 Task: Create a due date automation trigger when advanced on, 2 working days after a card is due add dates with a complete due date is due at 11:00 AM.
Action: Mouse moved to (1088, 85)
Screenshot: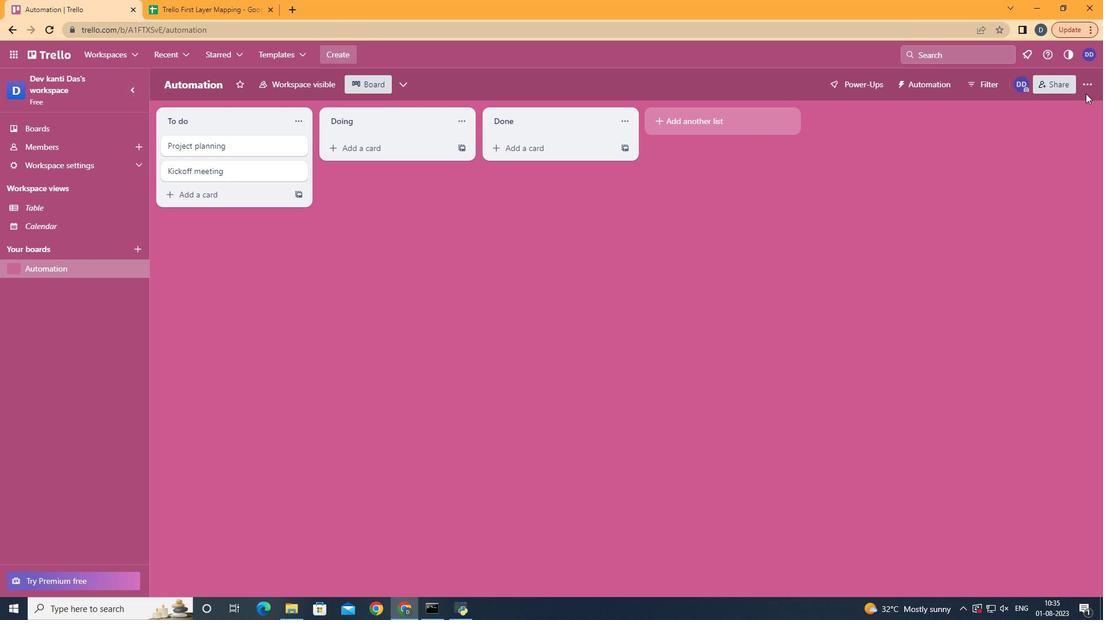 
Action: Mouse pressed left at (1088, 85)
Screenshot: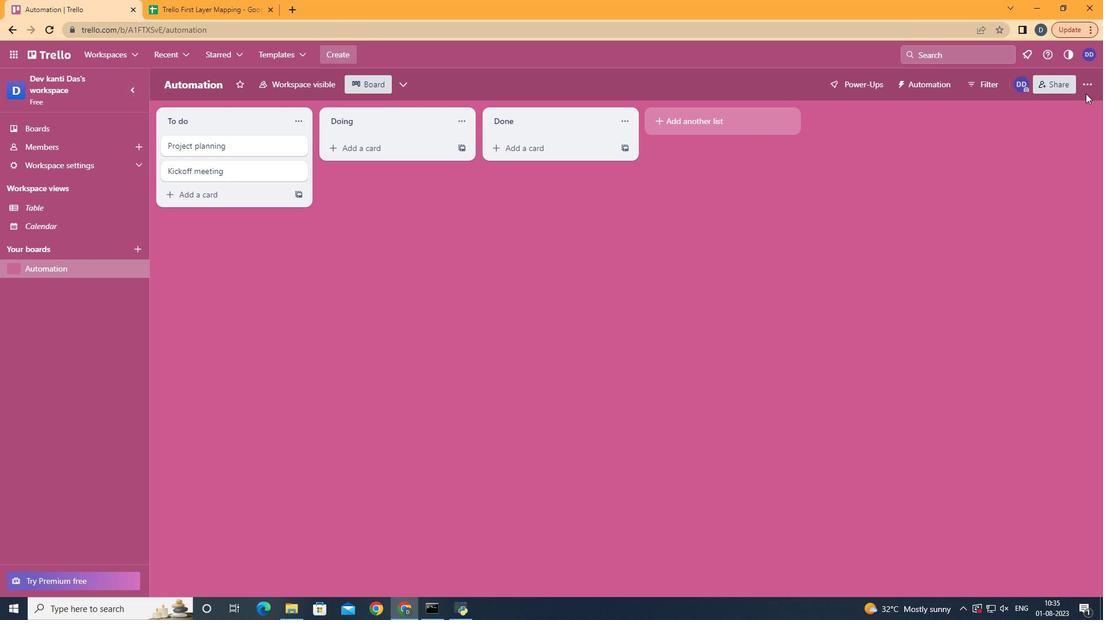 
Action: Mouse moved to (1001, 235)
Screenshot: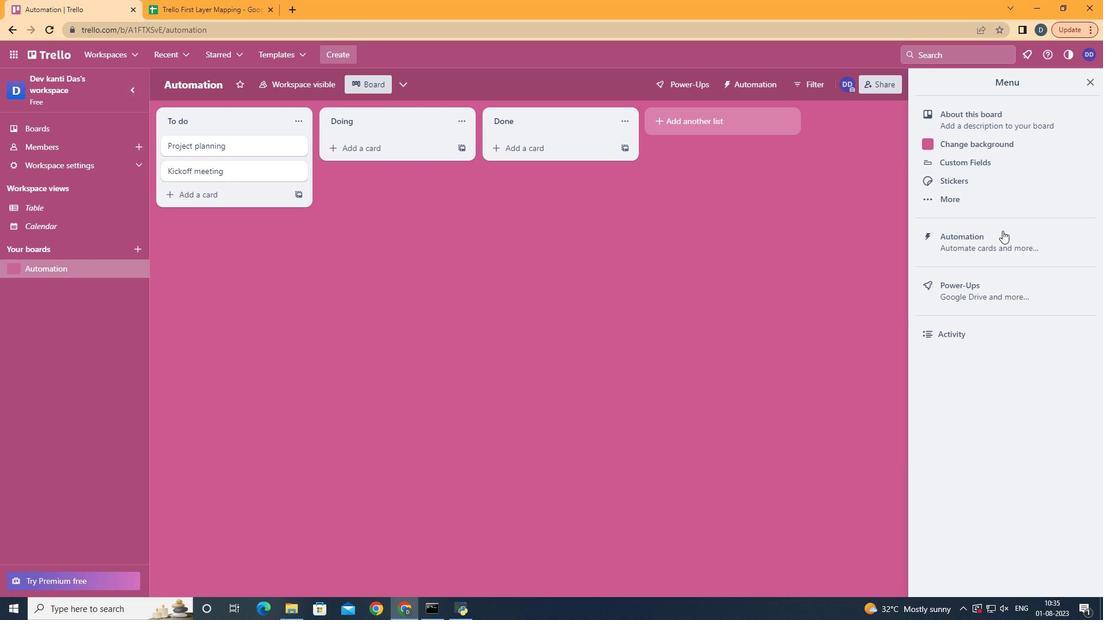 
Action: Mouse pressed left at (1001, 235)
Screenshot: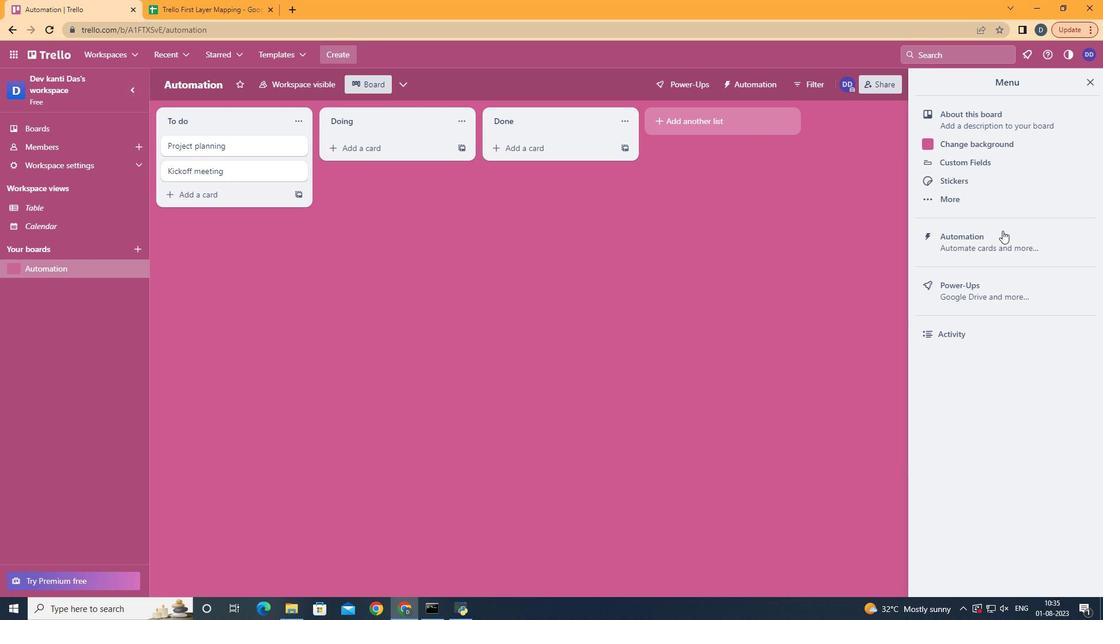
Action: Mouse moved to (204, 228)
Screenshot: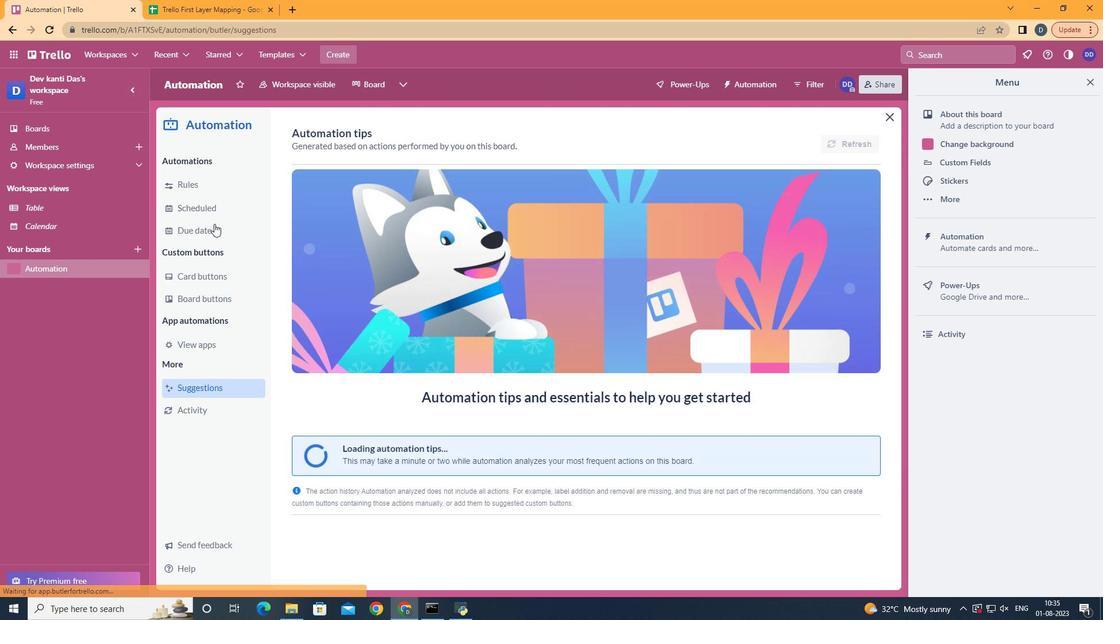 
Action: Mouse pressed left at (204, 228)
Screenshot: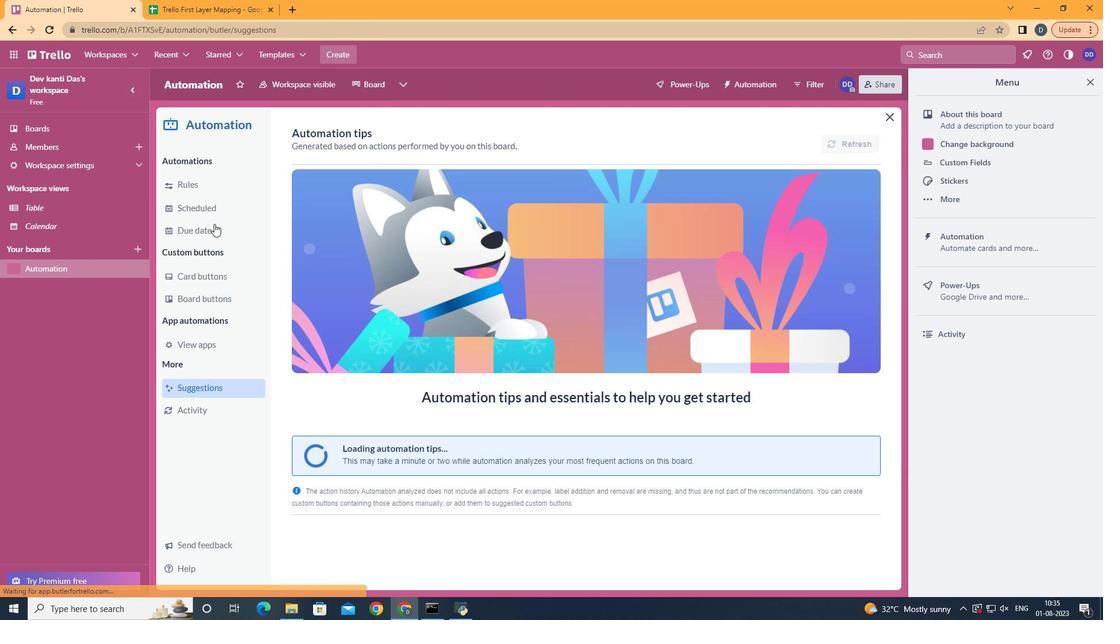 
Action: Mouse moved to (818, 137)
Screenshot: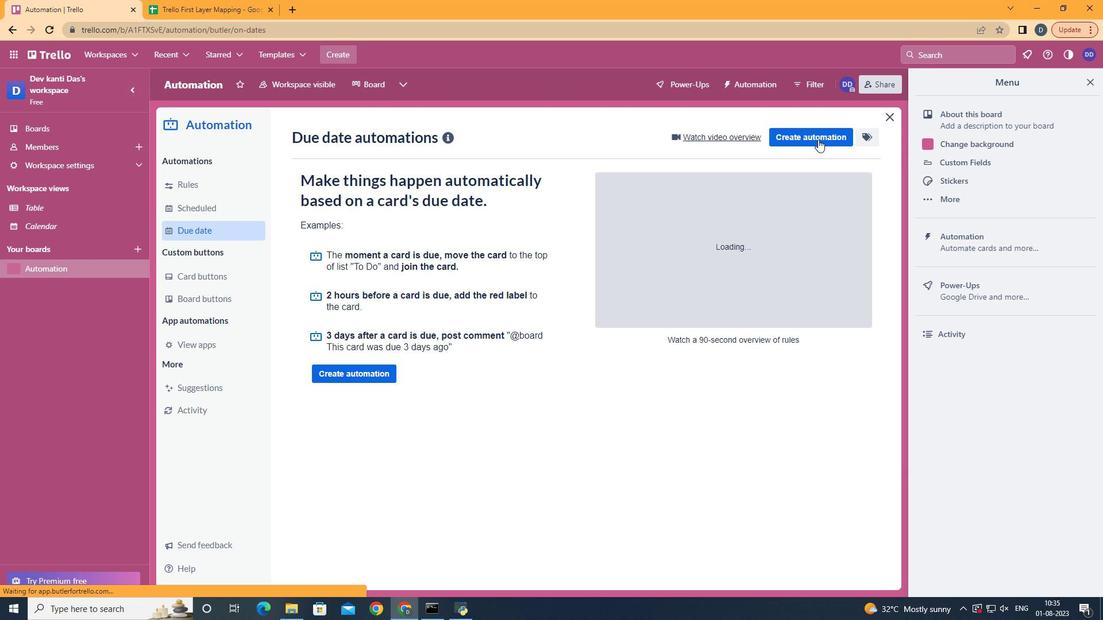 
Action: Mouse pressed left at (818, 137)
Screenshot: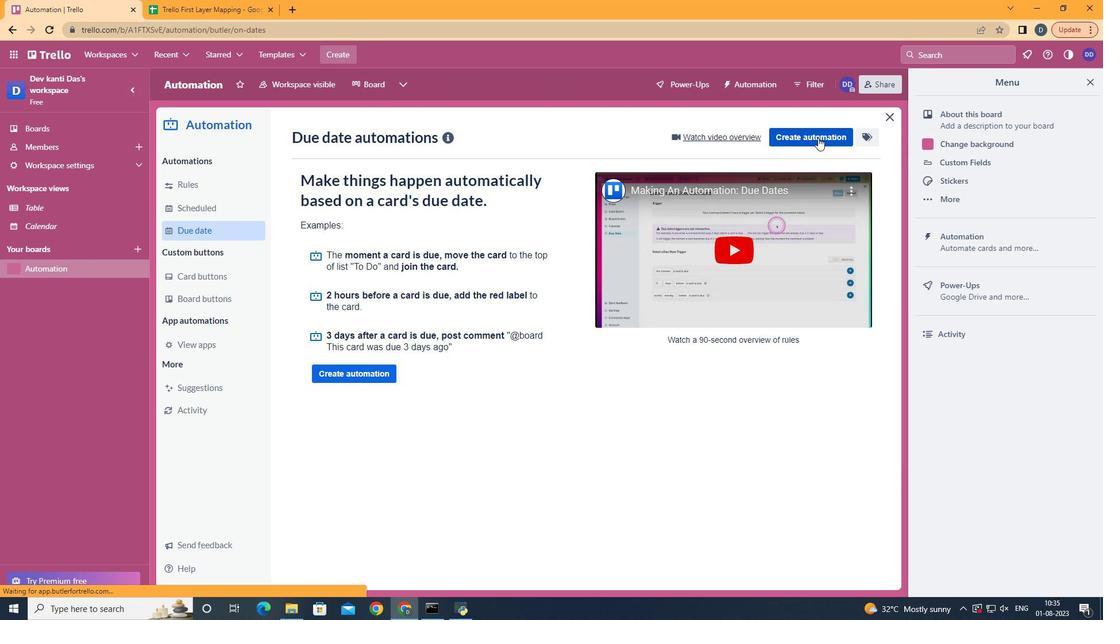 
Action: Mouse moved to (628, 251)
Screenshot: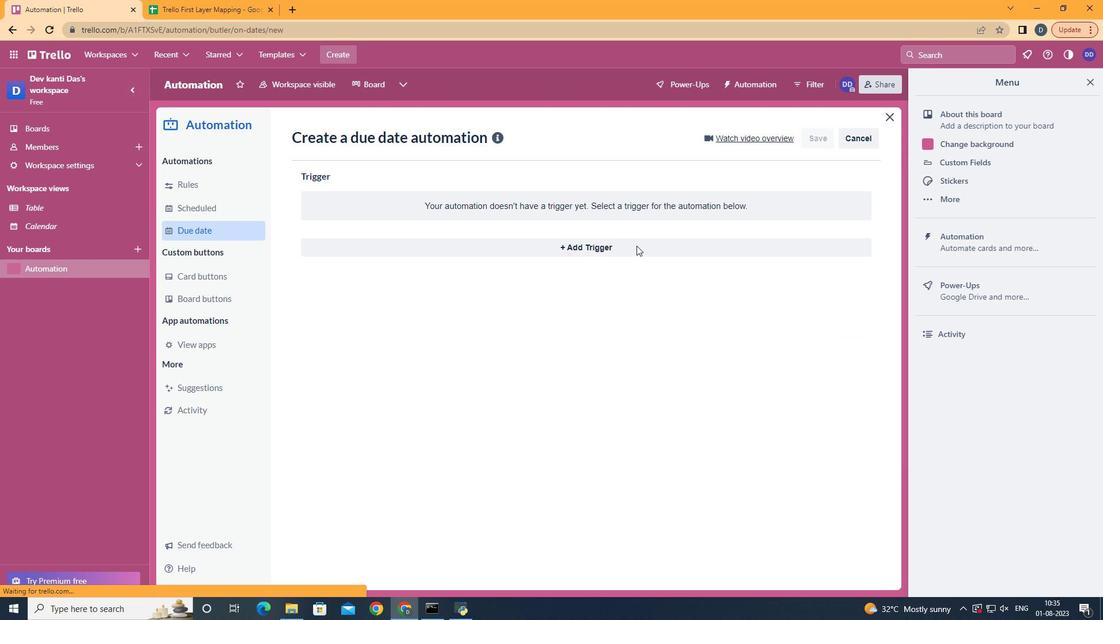 
Action: Mouse pressed left at (628, 251)
Screenshot: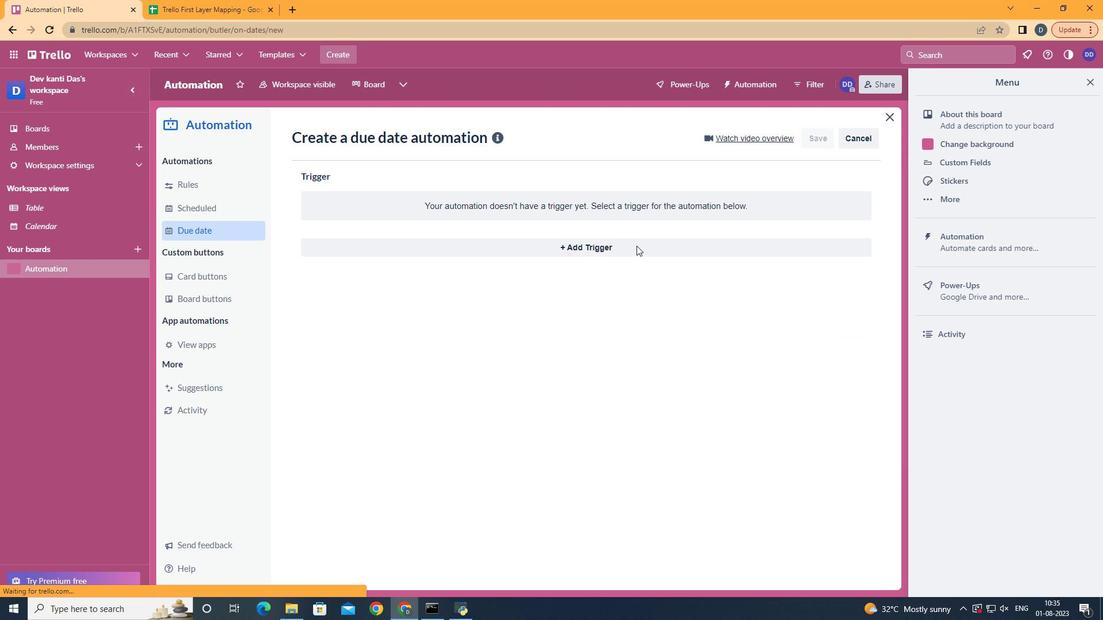 
Action: Mouse moved to (368, 466)
Screenshot: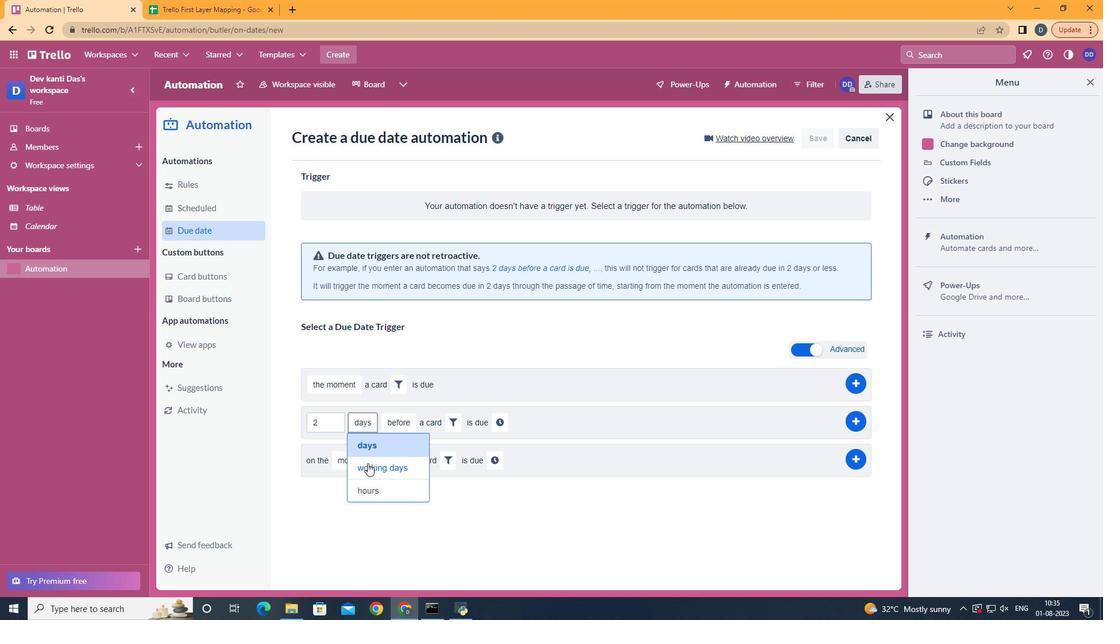 
Action: Mouse pressed left at (368, 466)
Screenshot: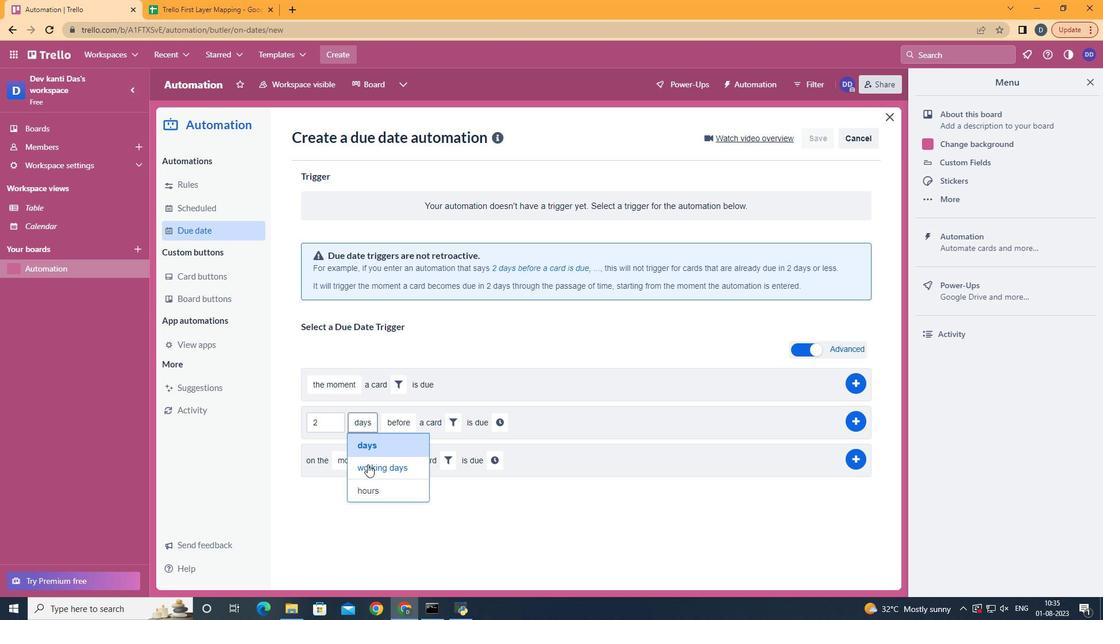 
Action: Mouse moved to (427, 470)
Screenshot: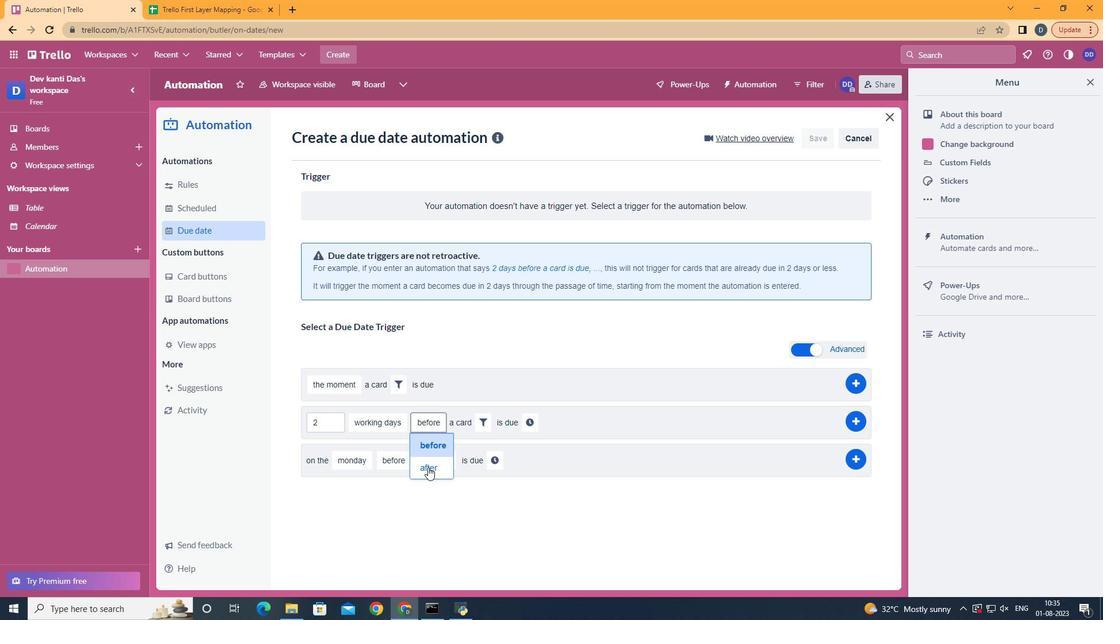 
Action: Mouse pressed left at (427, 470)
Screenshot: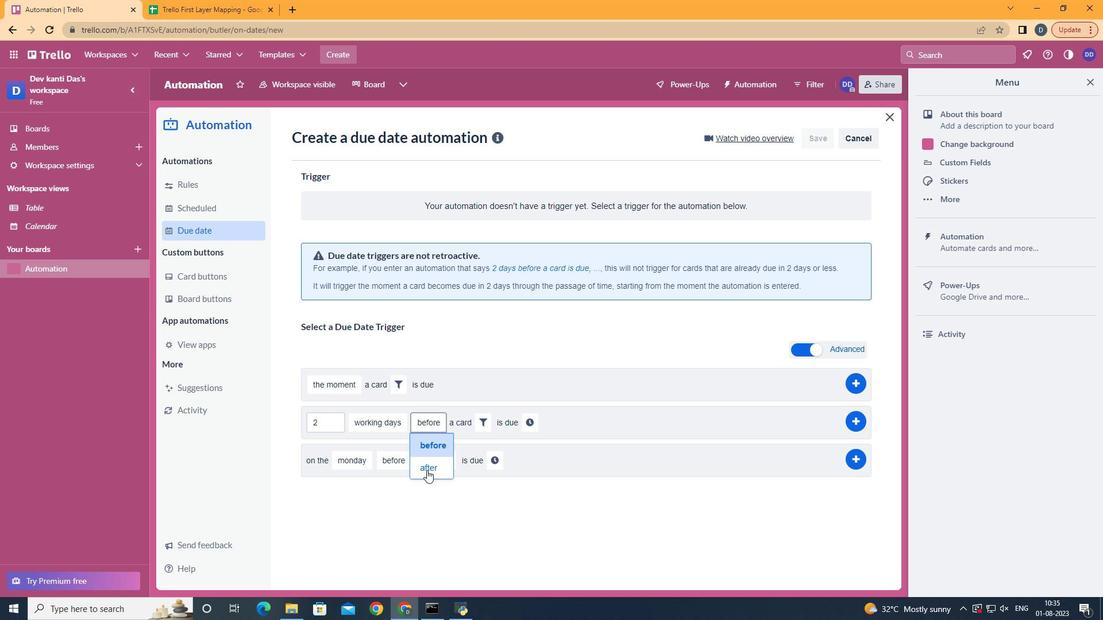 
Action: Mouse moved to (476, 420)
Screenshot: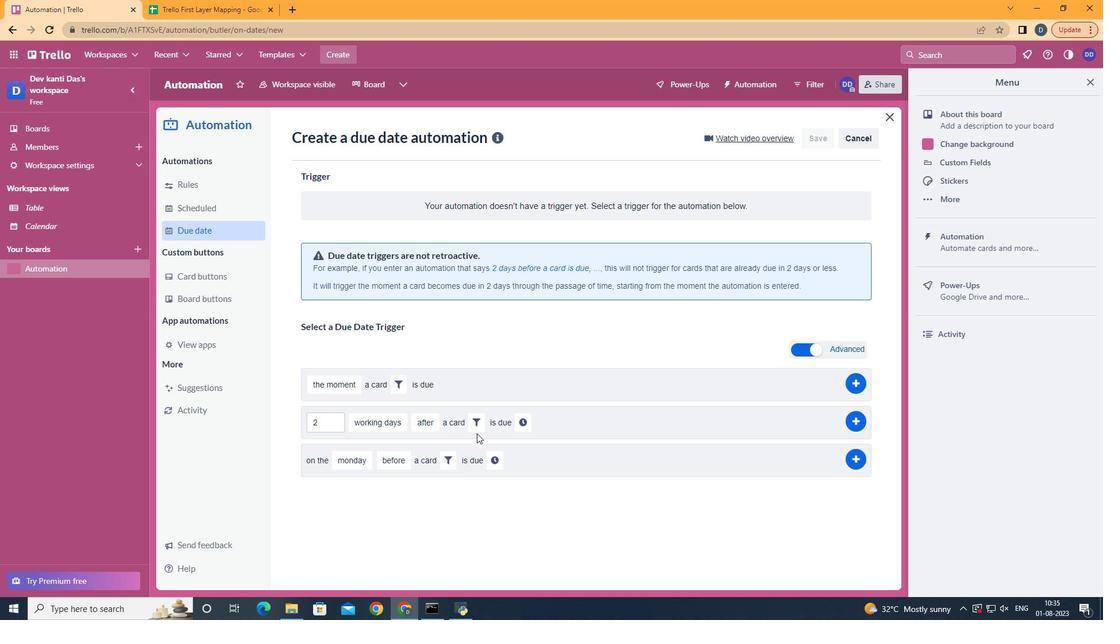 
Action: Mouse pressed left at (476, 420)
Screenshot: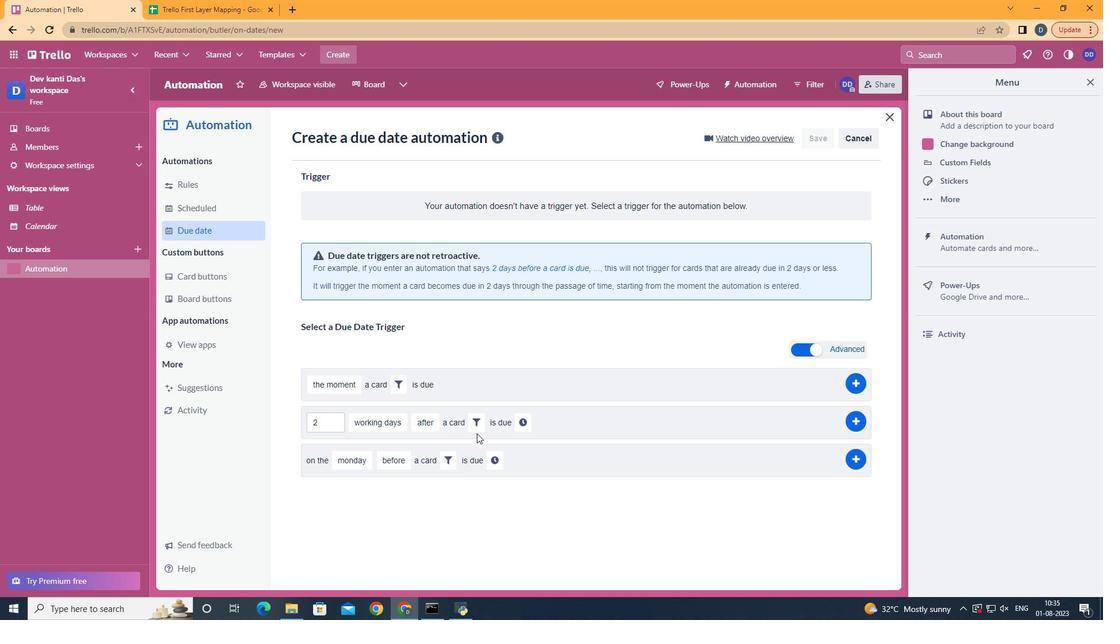 
Action: Mouse moved to (539, 459)
Screenshot: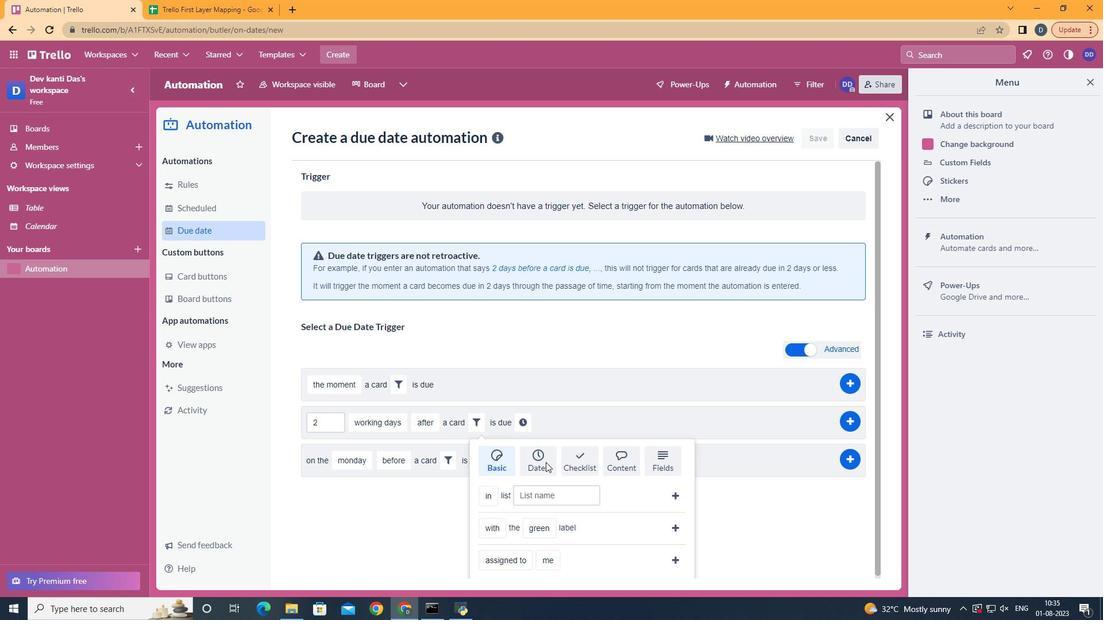 
Action: Mouse pressed left at (539, 459)
Screenshot: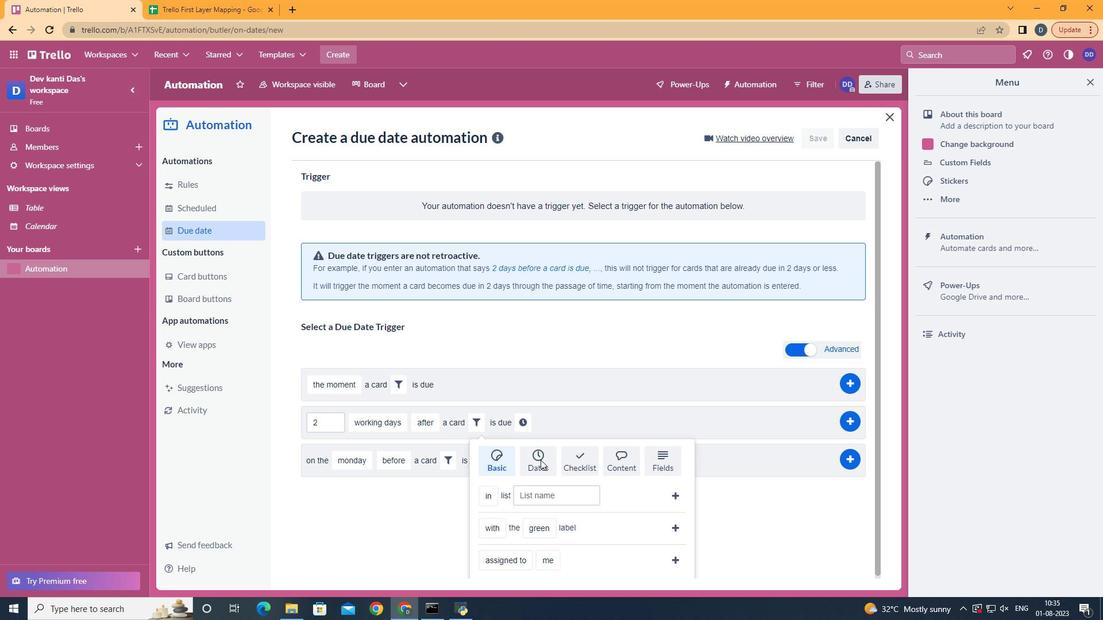 
Action: Mouse moved to (494, 520)
Screenshot: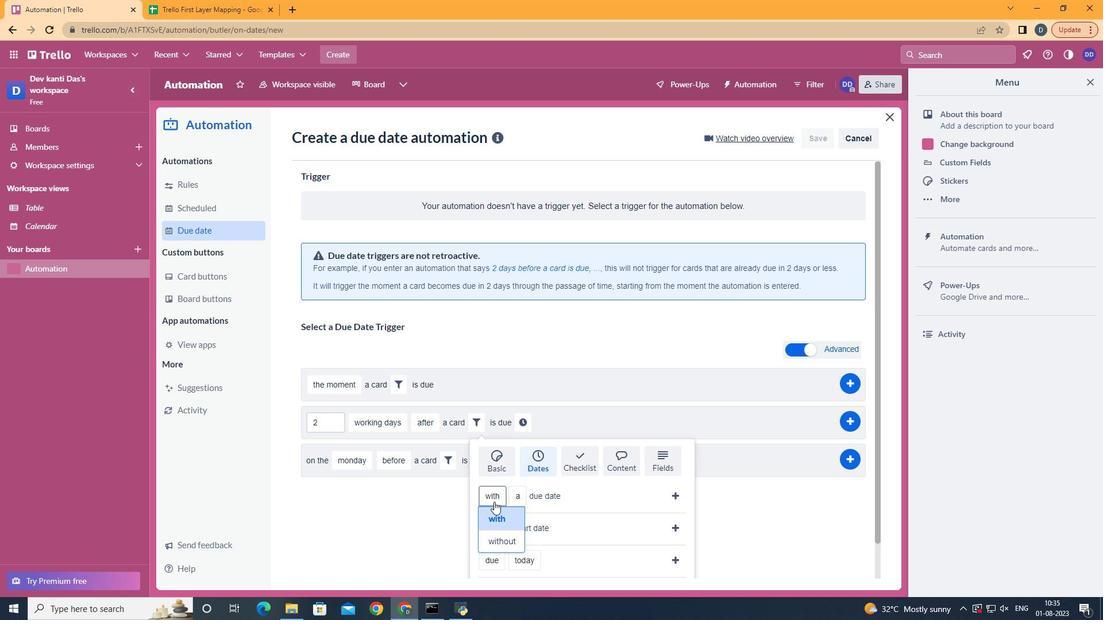 
Action: Mouse pressed left at (494, 520)
Screenshot: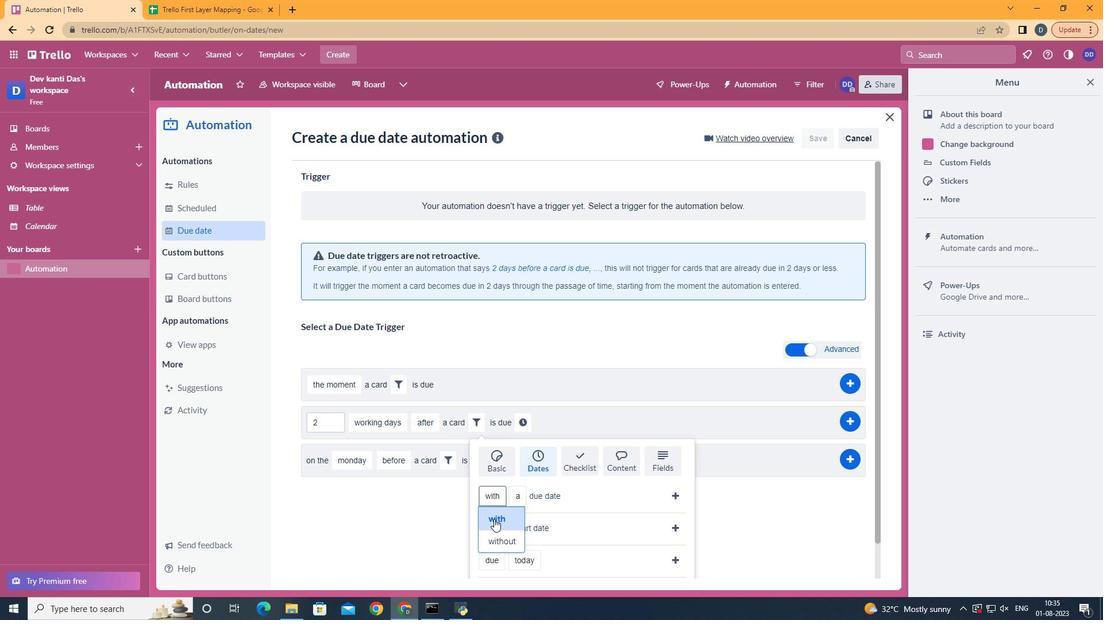 
Action: Mouse moved to (539, 430)
Screenshot: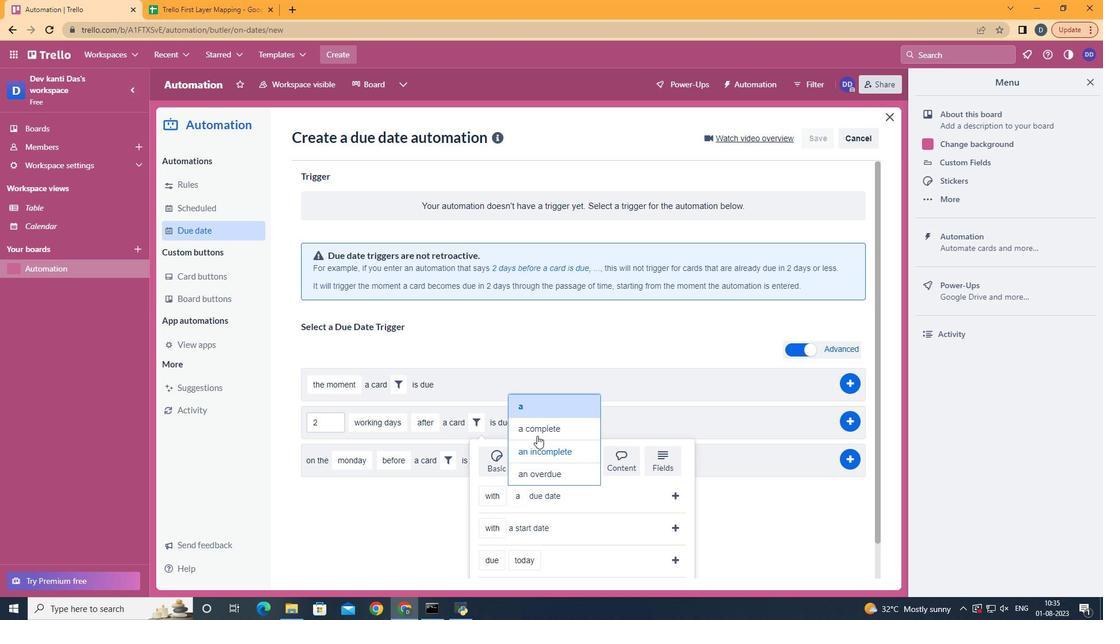 
Action: Mouse pressed left at (539, 430)
Screenshot: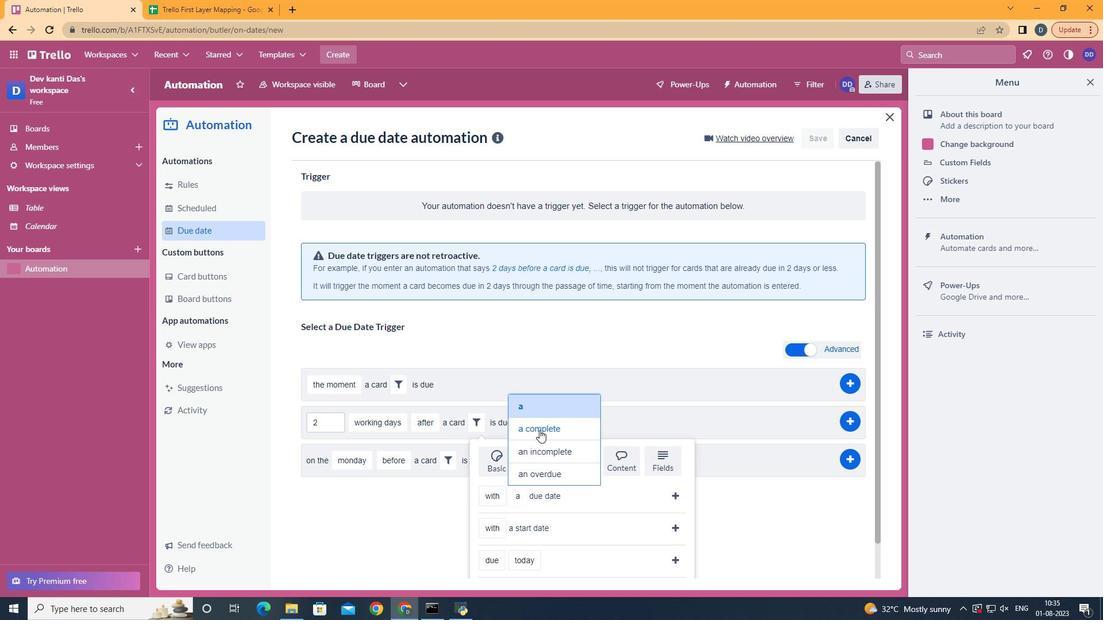 
Action: Mouse moved to (667, 496)
Screenshot: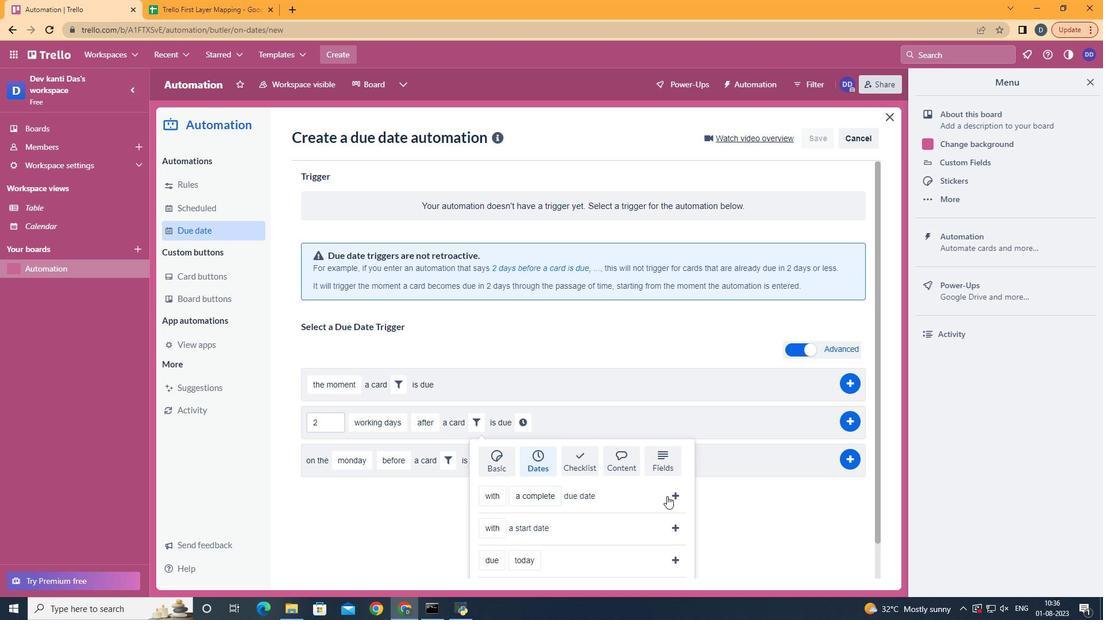 
Action: Mouse pressed left at (667, 496)
Screenshot: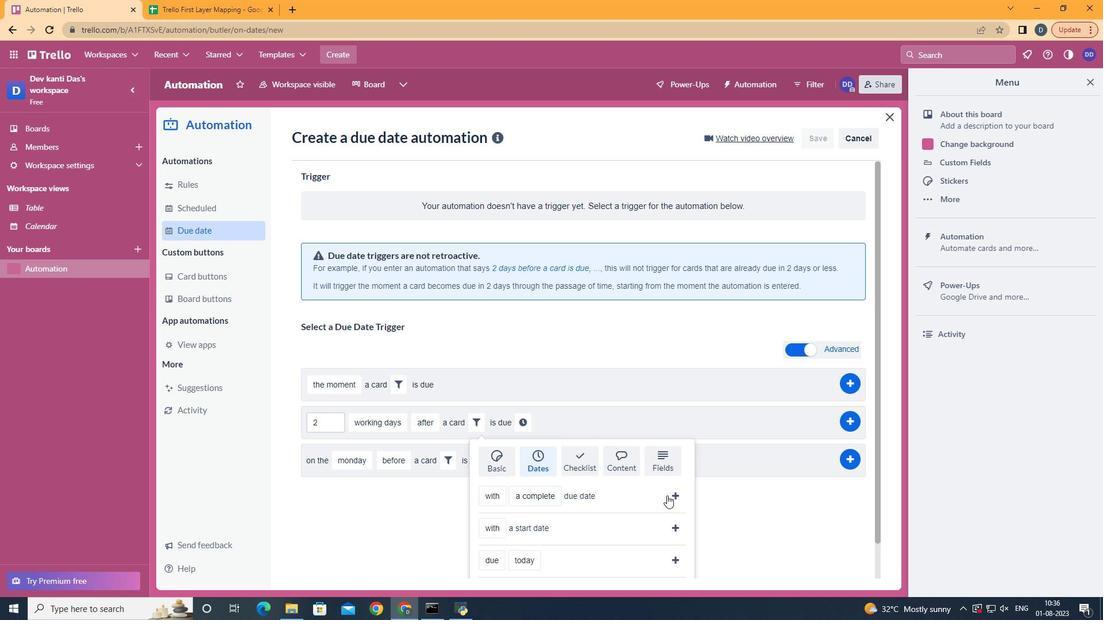 
Action: Mouse moved to (632, 427)
Screenshot: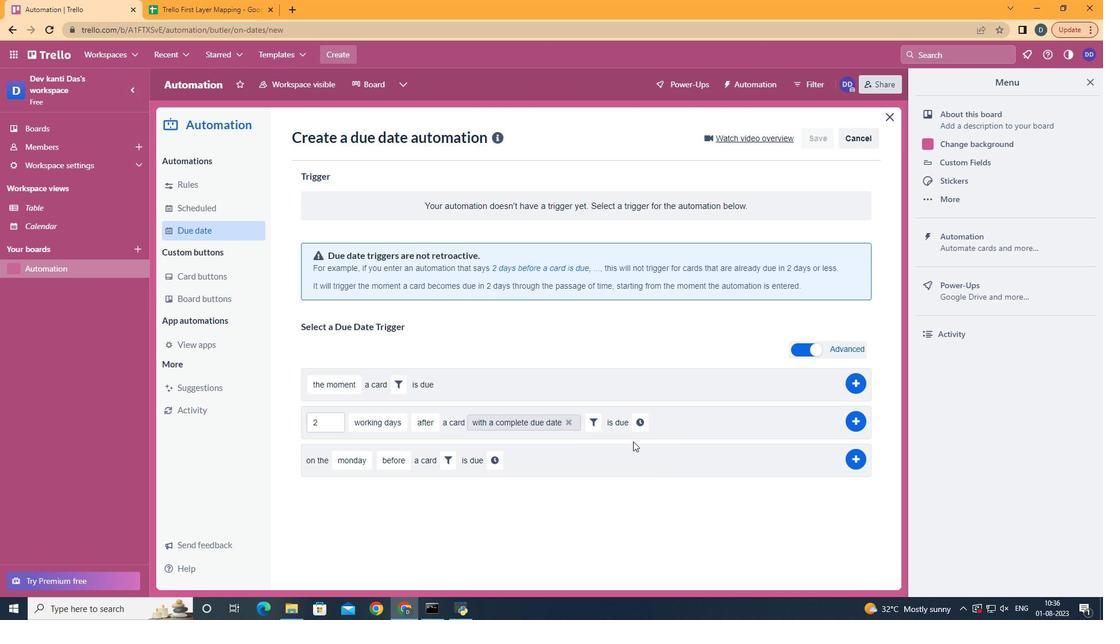 
Action: Mouse pressed left at (632, 427)
Screenshot: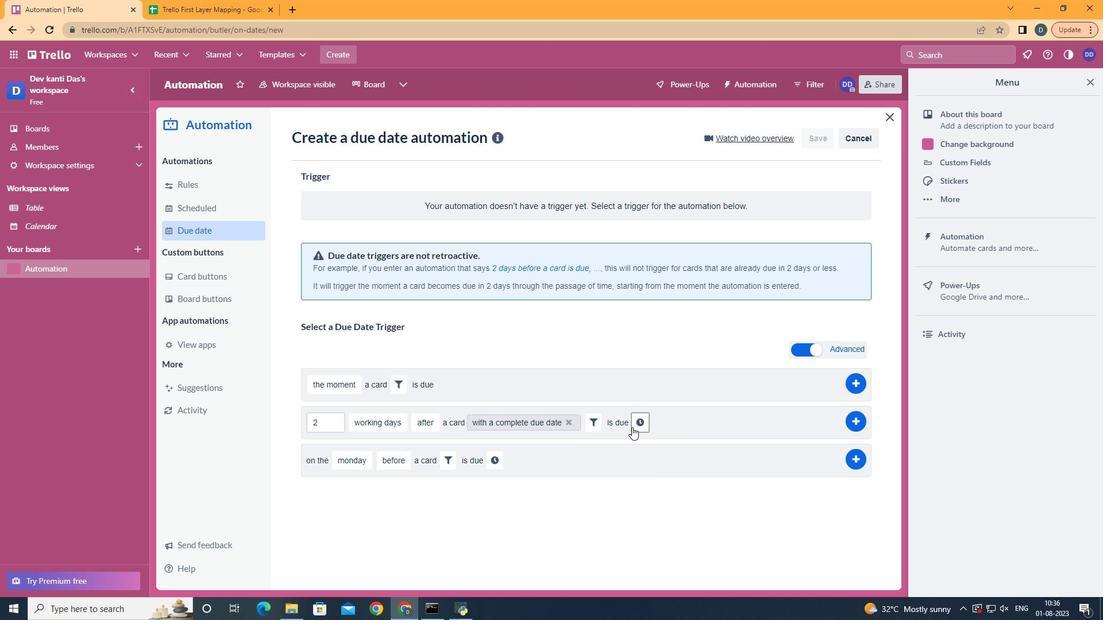 
Action: Mouse moved to (667, 427)
Screenshot: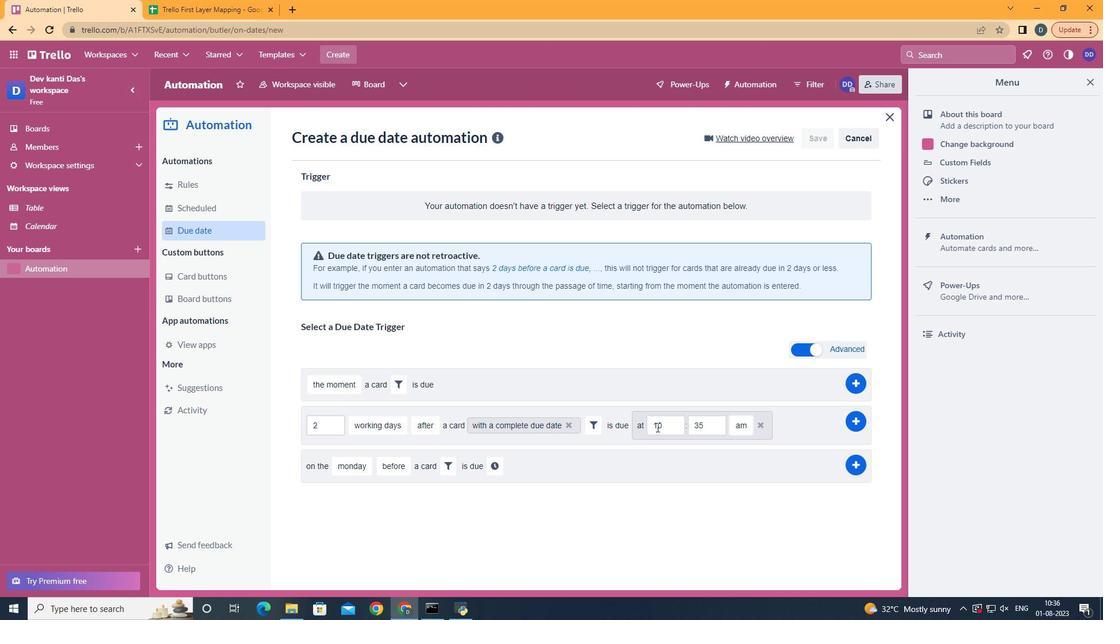 
Action: Mouse pressed left at (667, 427)
Screenshot: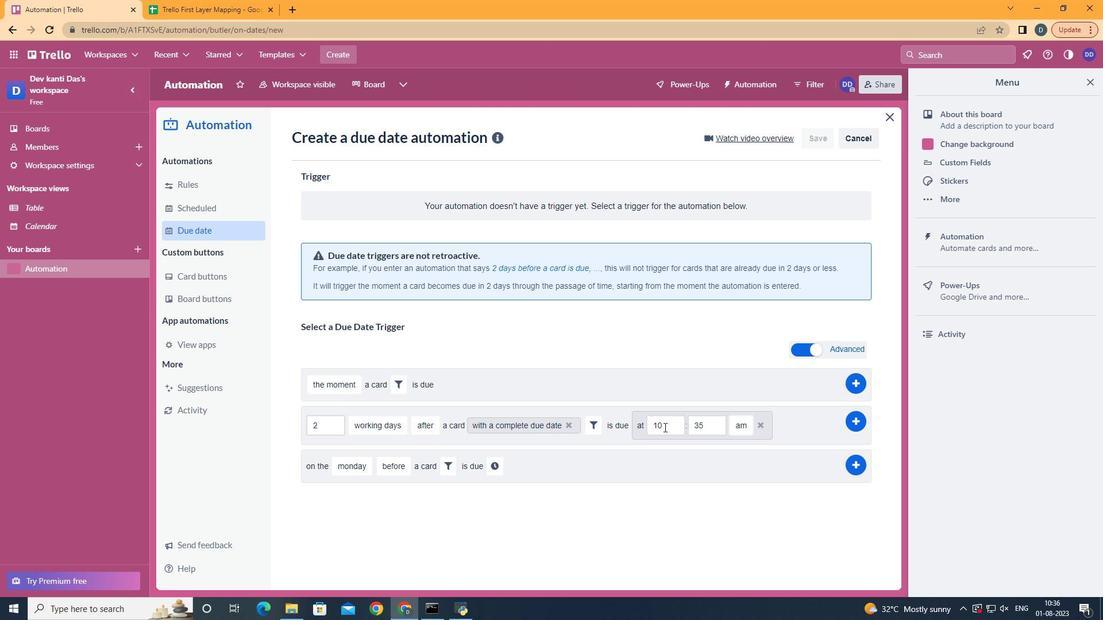 
Action: Mouse moved to (667, 426)
Screenshot: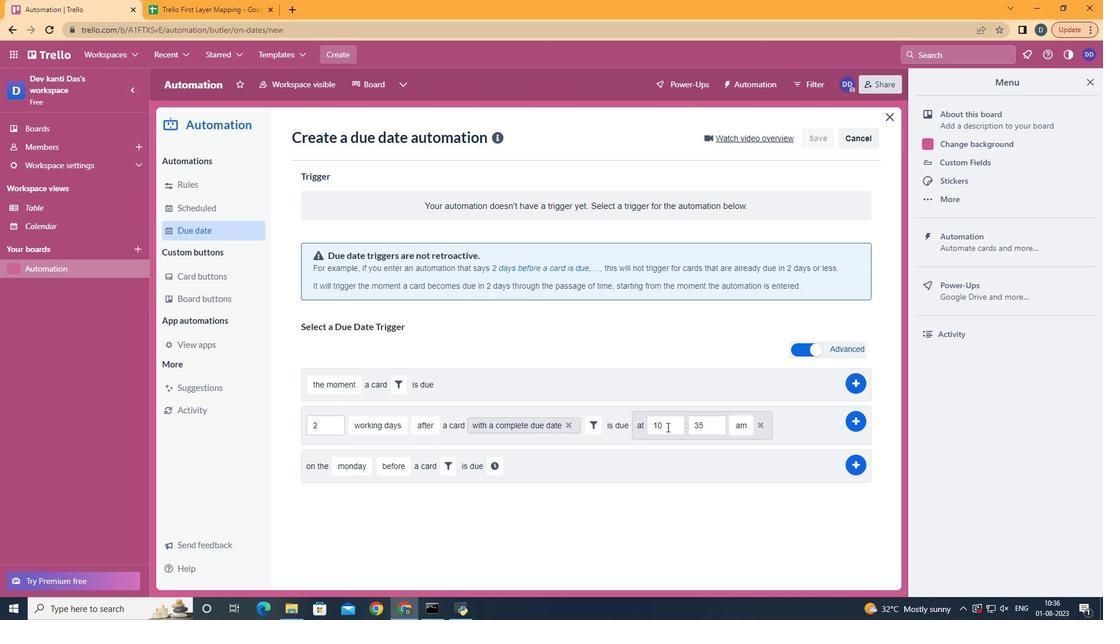 
Action: Key pressed <Key.backspace>1
Screenshot: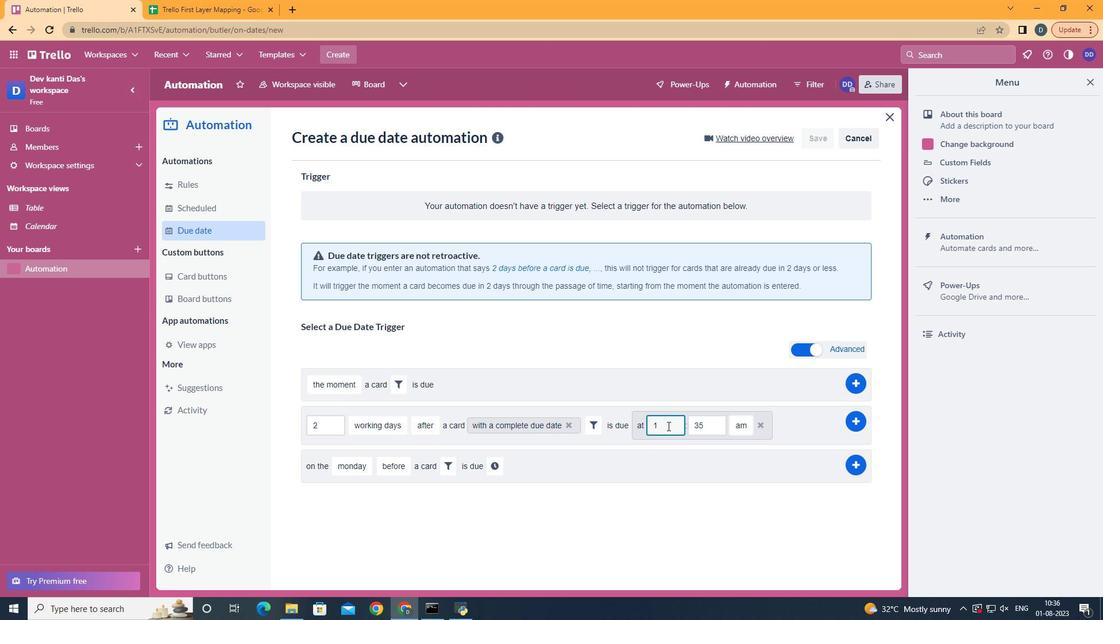 
Action: Mouse moved to (708, 425)
Screenshot: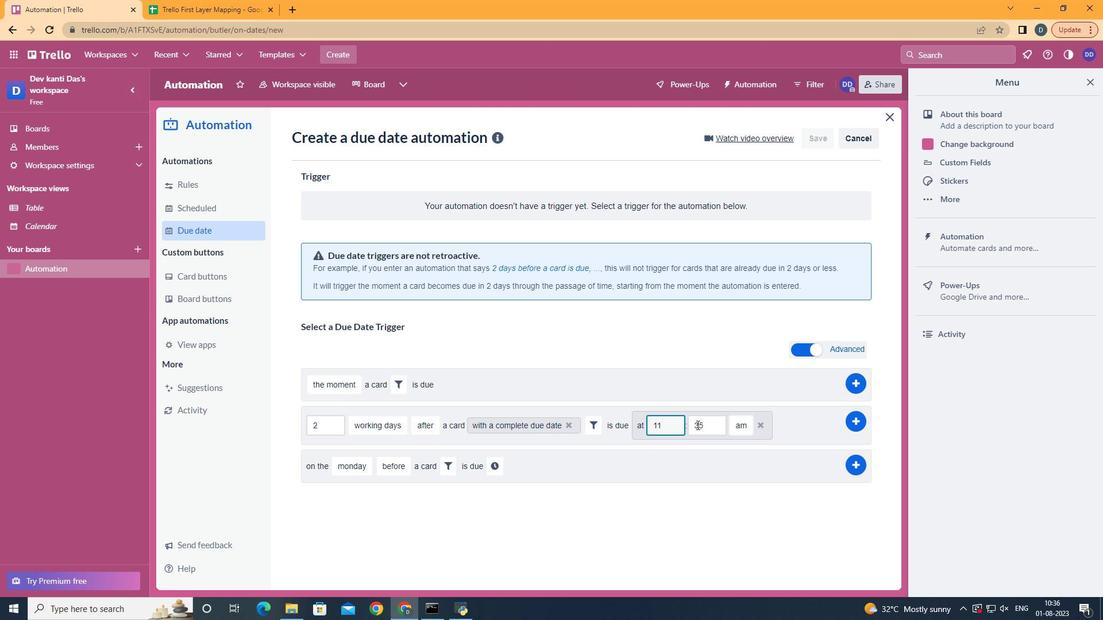 
Action: Mouse pressed left at (708, 425)
Screenshot: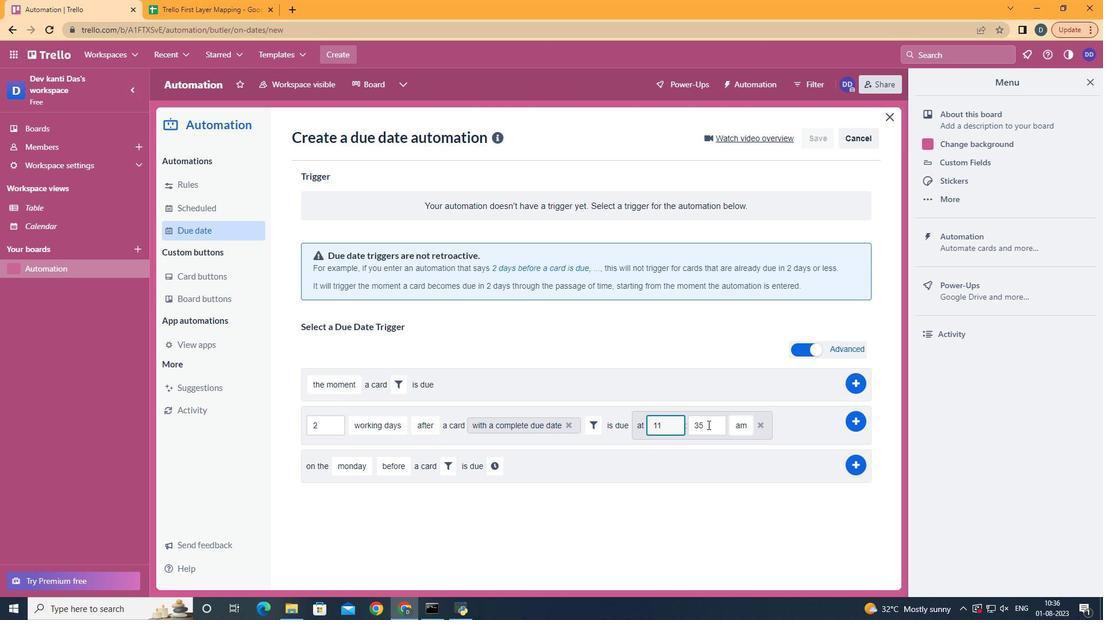 
Action: Key pressed <Key.backspace><Key.backspace>00
Screenshot: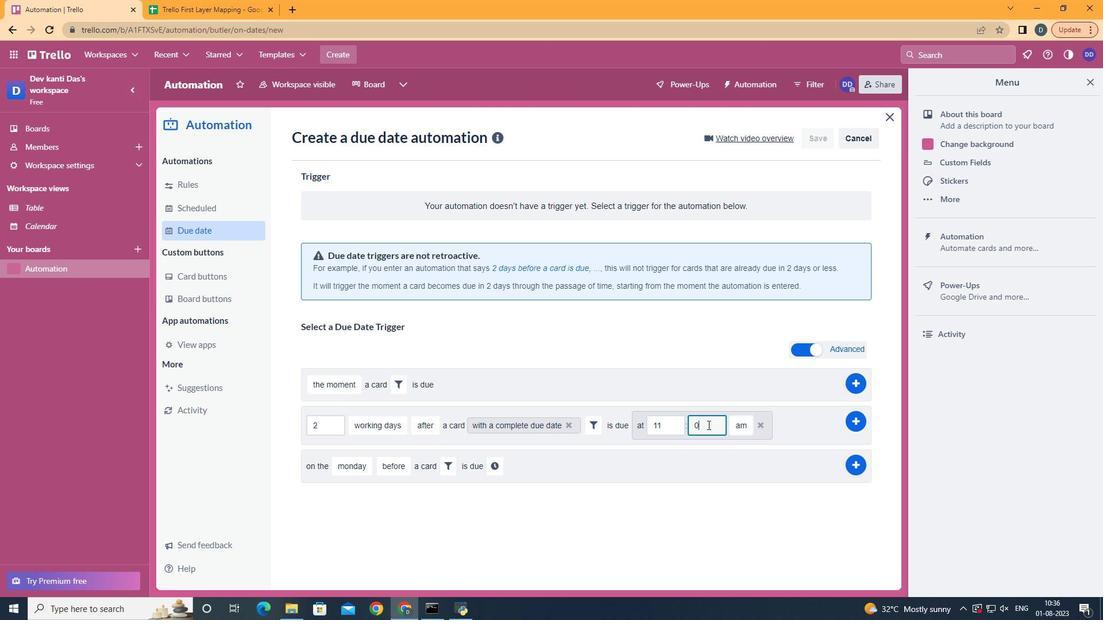 
Action: Mouse moved to (859, 419)
Screenshot: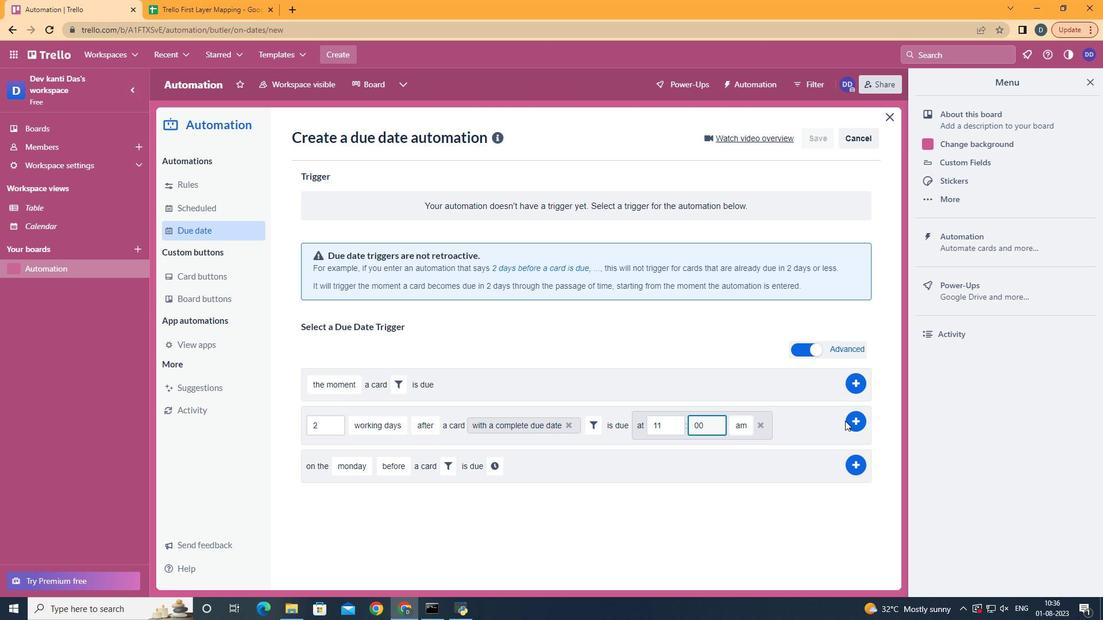 
Action: Mouse pressed left at (859, 419)
Screenshot: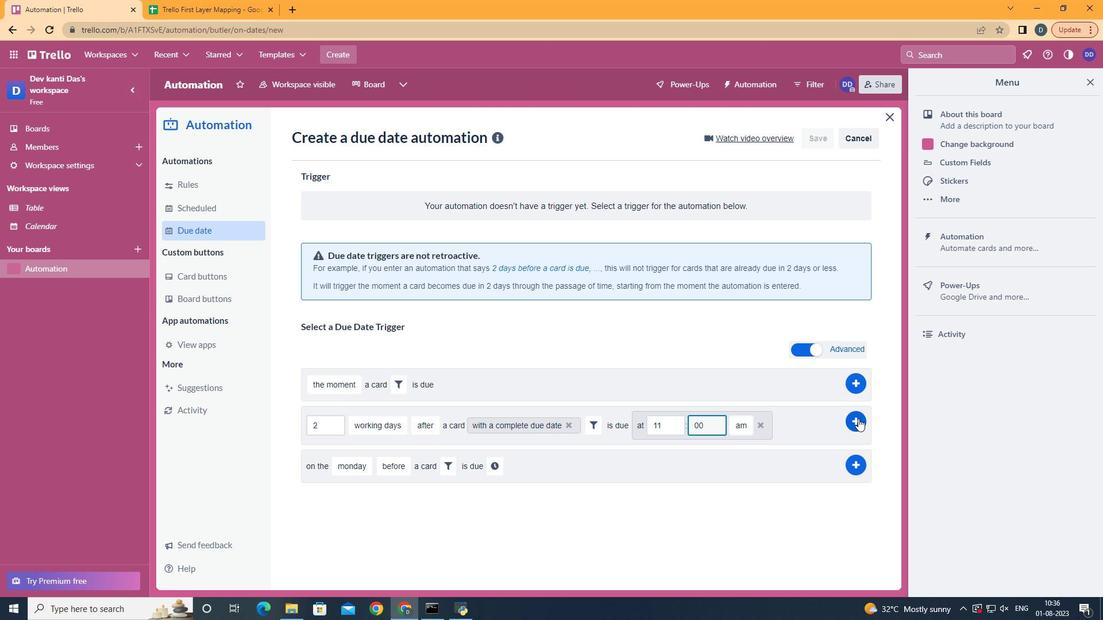 
Action: Mouse moved to (481, 281)
Screenshot: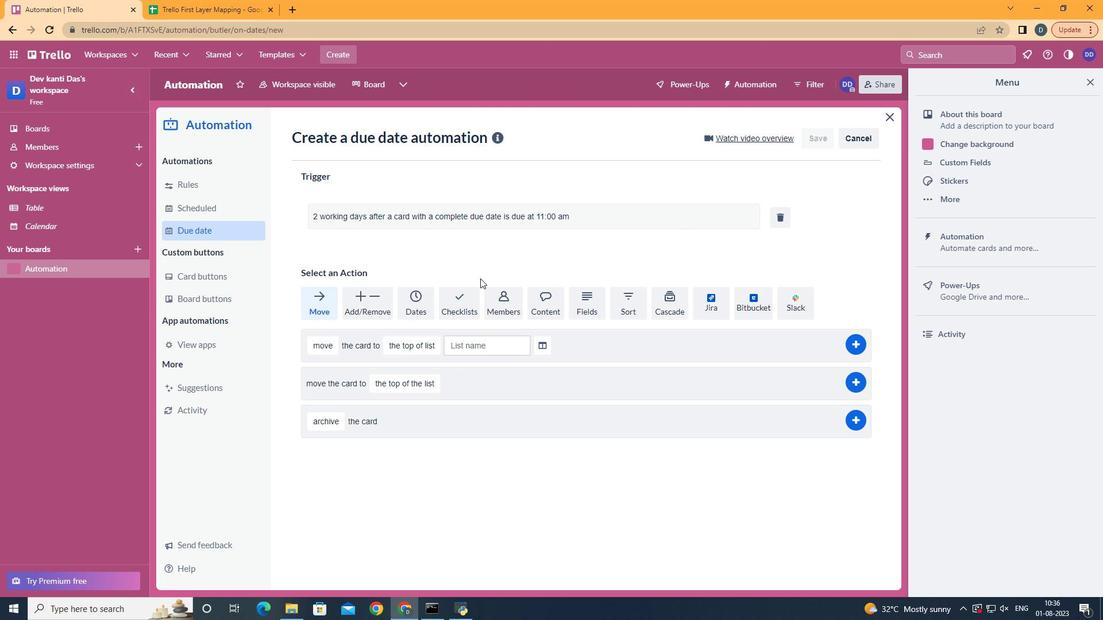
